 Task: Apply Clouds on Current Theme
Action: Mouse moved to (506, 157)
Screenshot: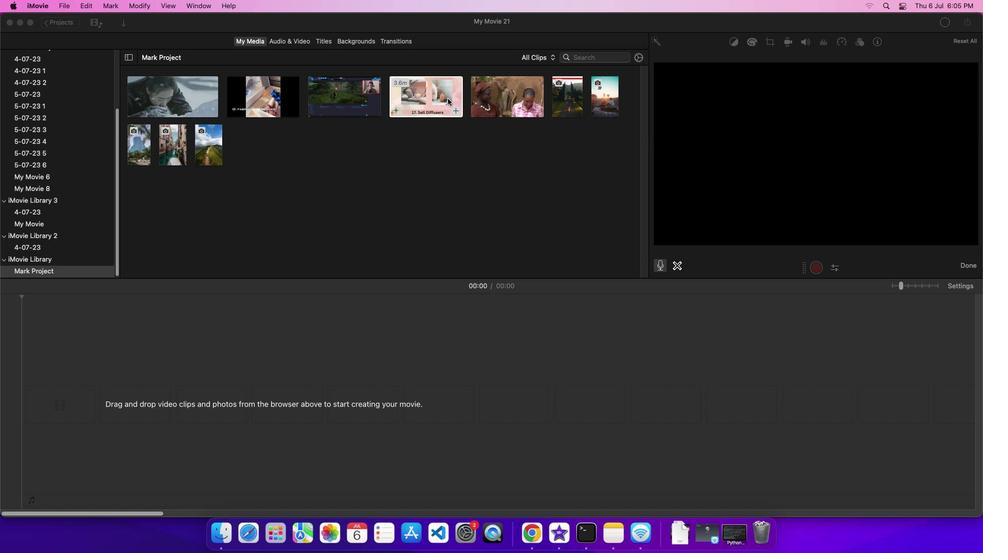
Action: Mouse pressed left at (506, 157)
Screenshot: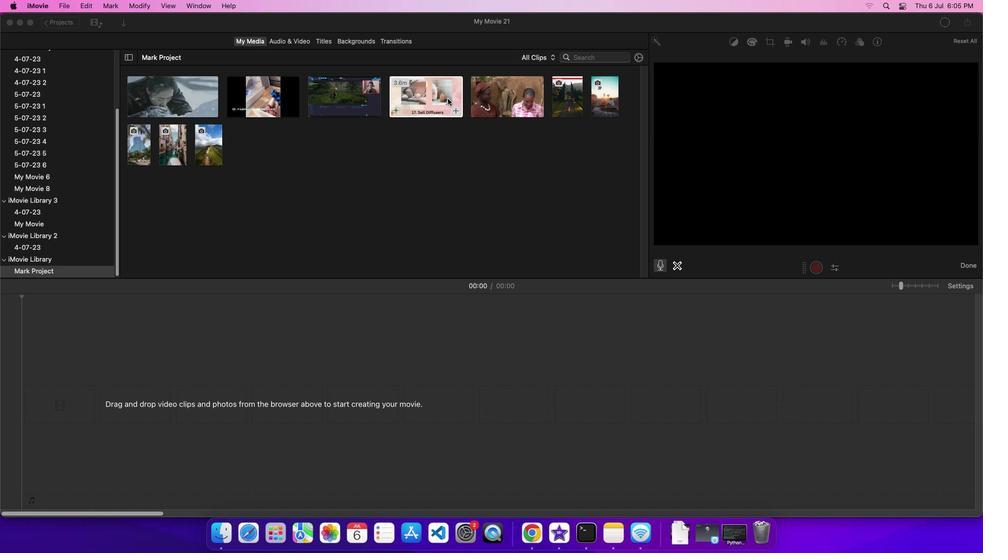 
Action: Mouse moved to (387, 97)
Screenshot: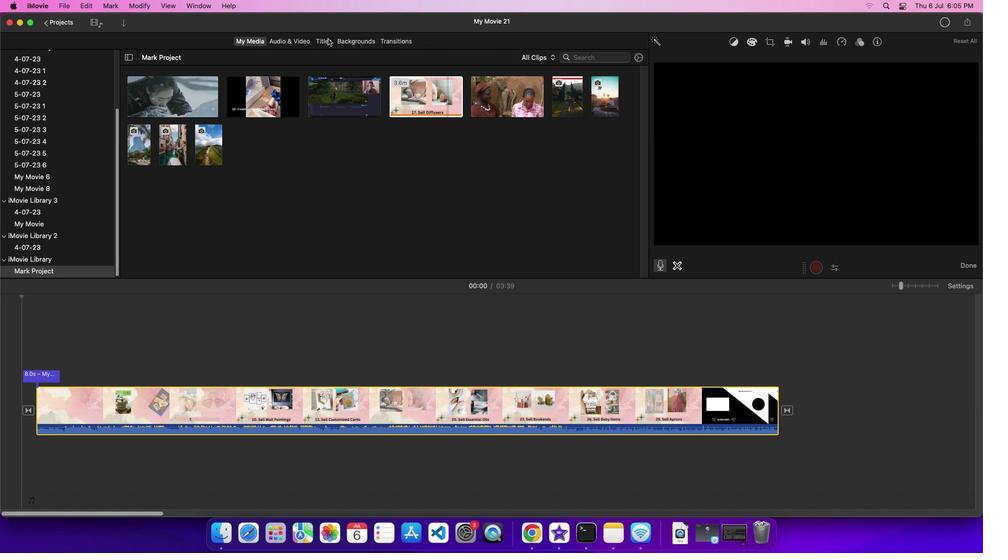 
Action: Mouse pressed left at (387, 97)
Screenshot: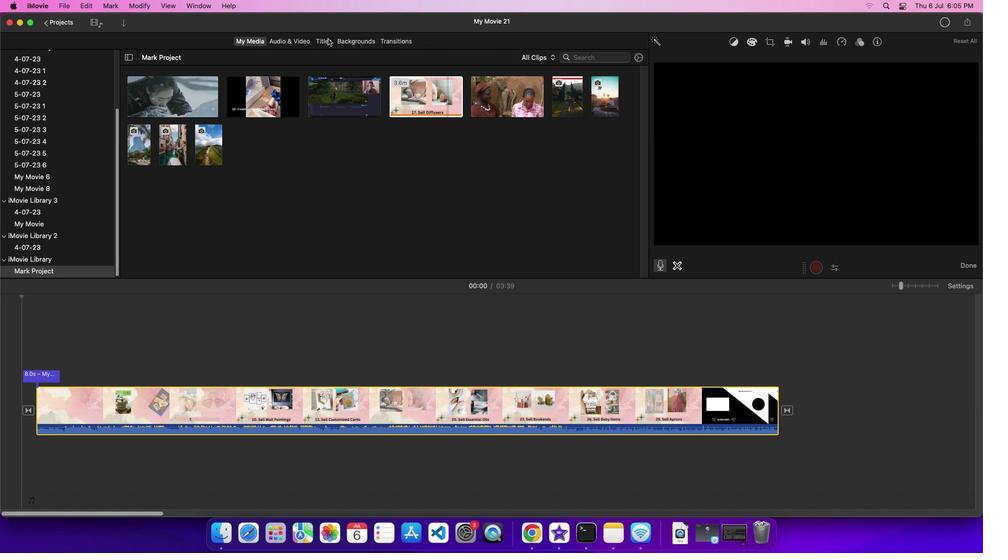 
Action: Mouse pressed left at (387, 97)
Screenshot: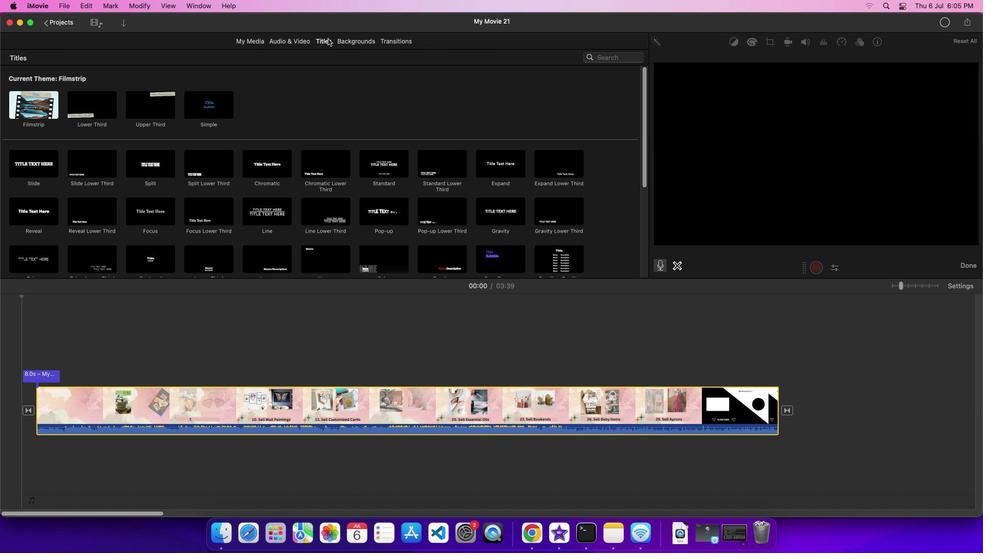 
Action: Mouse moved to (508, 284)
Screenshot: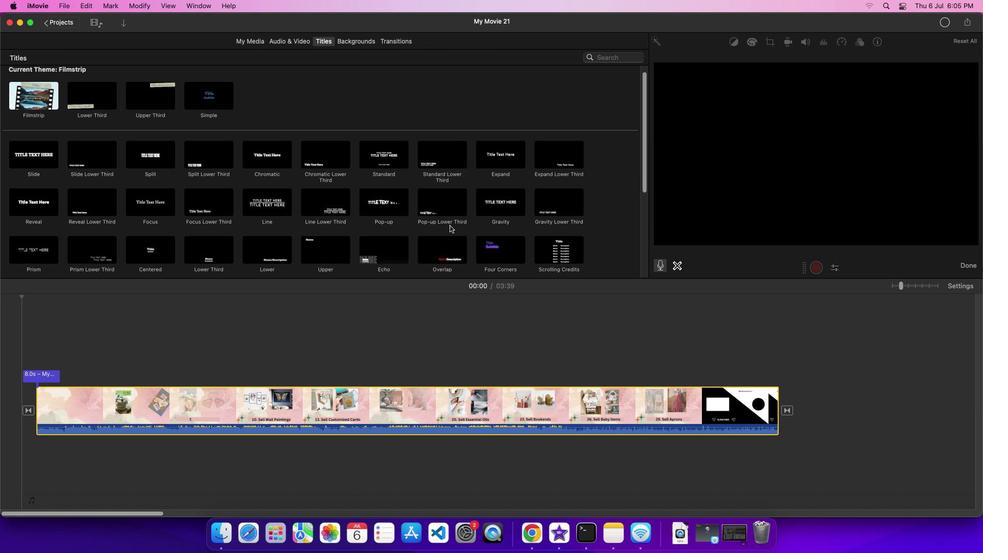 
Action: Mouse scrolled (508, 284) with delta (58, 58)
Screenshot: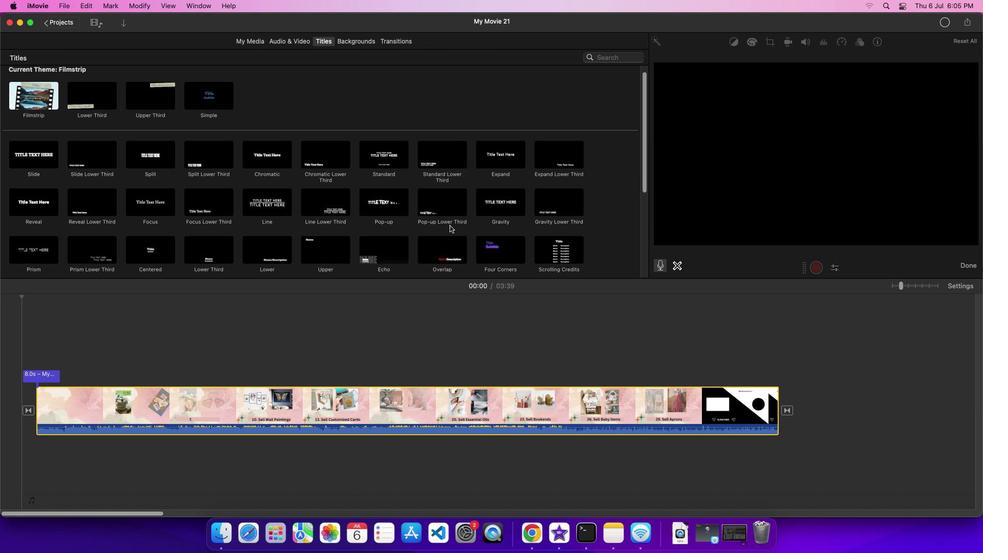 
Action: Mouse scrolled (508, 284) with delta (58, 58)
Screenshot: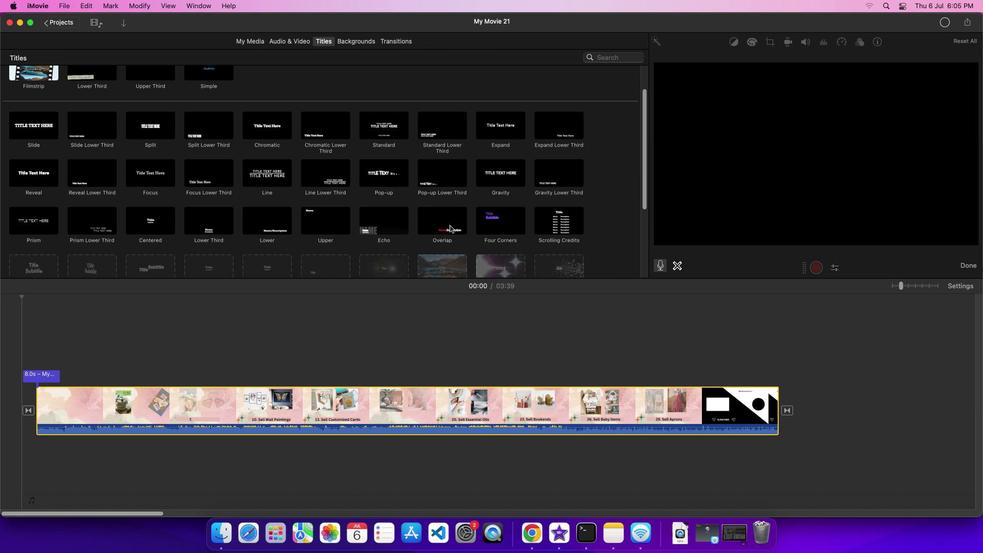 
Action: Mouse scrolled (508, 284) with delta (58, 56)
Screenshot: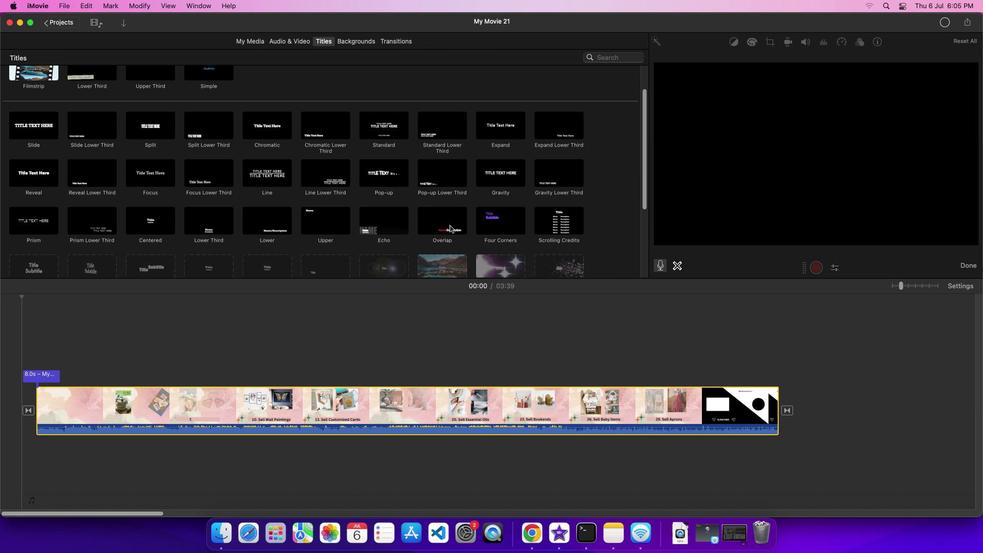 
Action: Mouse moved to (509, 284)
Screenshot: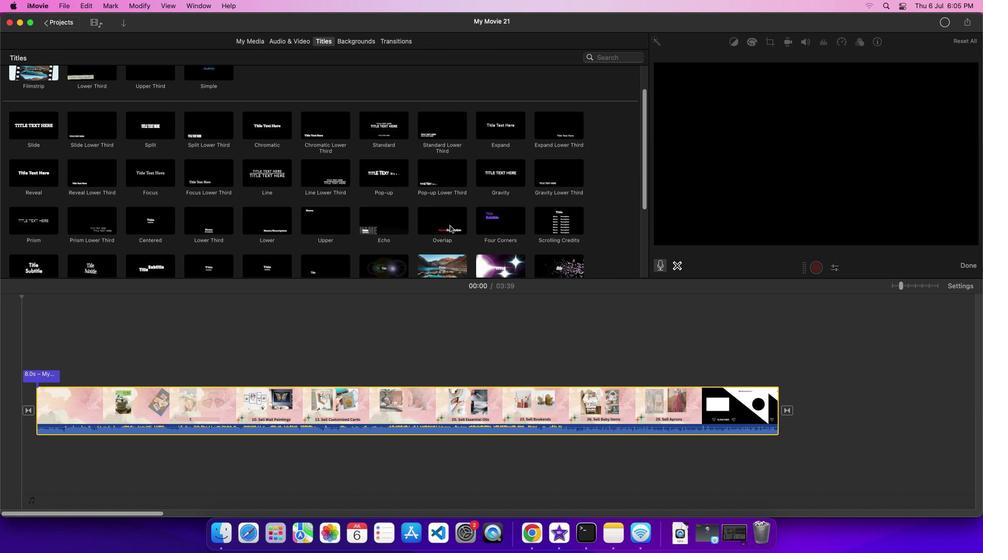 
Action: Mouse scrolled (509, 284) with delta (58, 58)
Screenshot: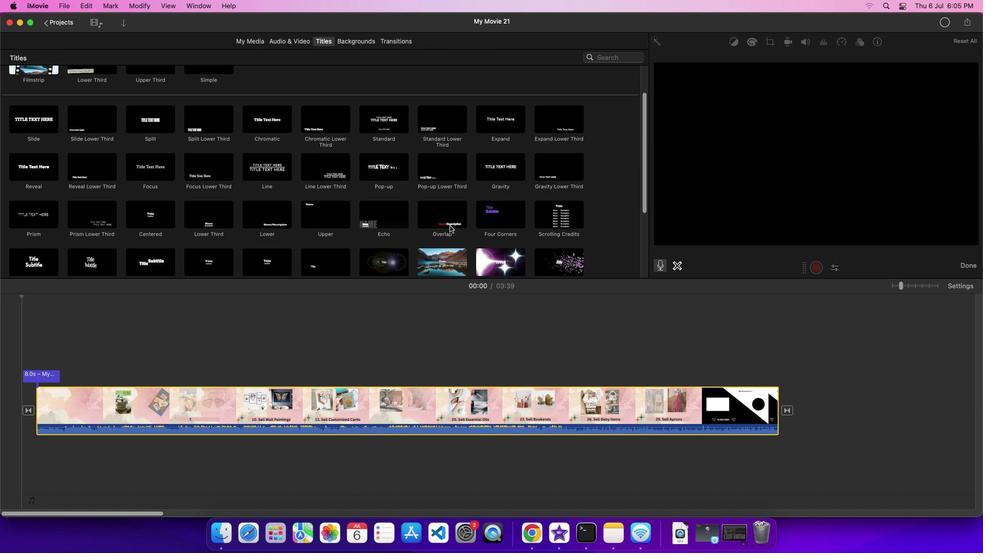 
Action: Mouse scrolled (509, 284) with delta (58, 58)
Screenshot: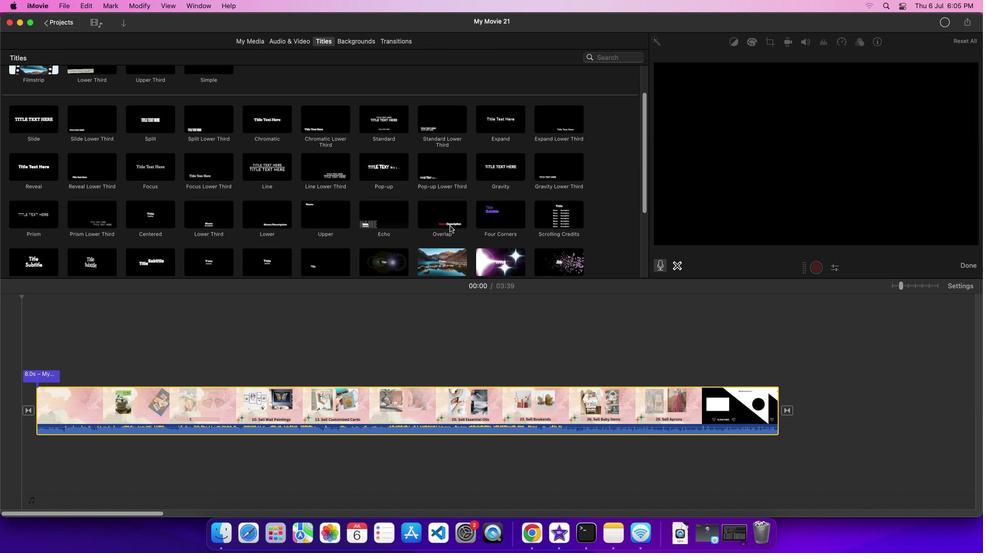 
Action: Mouse scrolled (509, 284) with delta (58, 58)
Screenshot: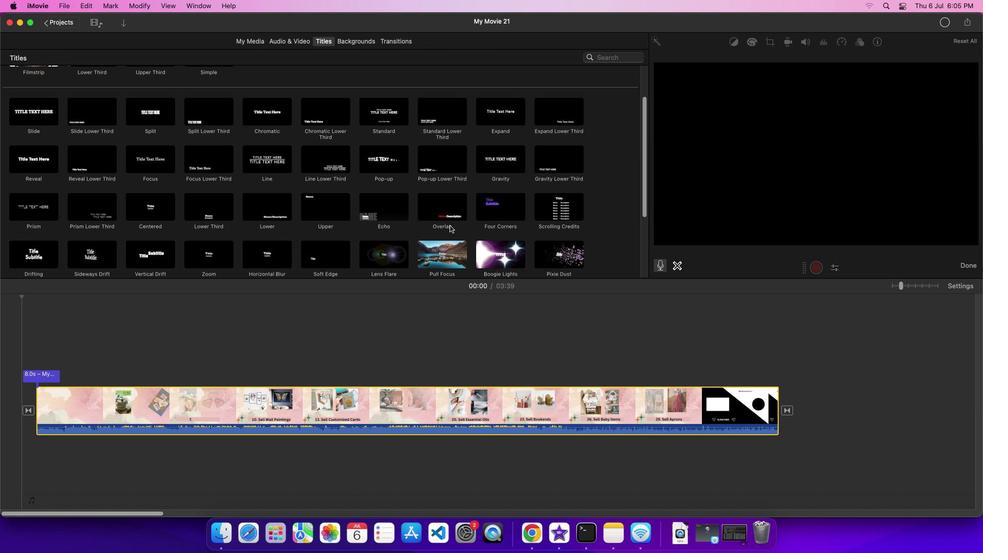 
Action: Mouse scrolled (509, 284) with delta (58, 58)
Screenshot: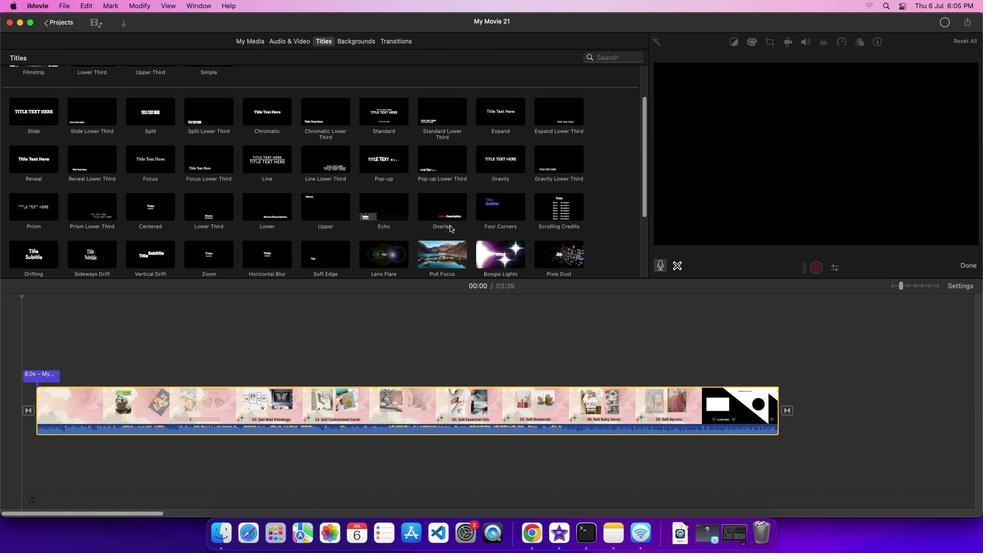 
Action: Mouse moved to (510, 284)
Screenshot: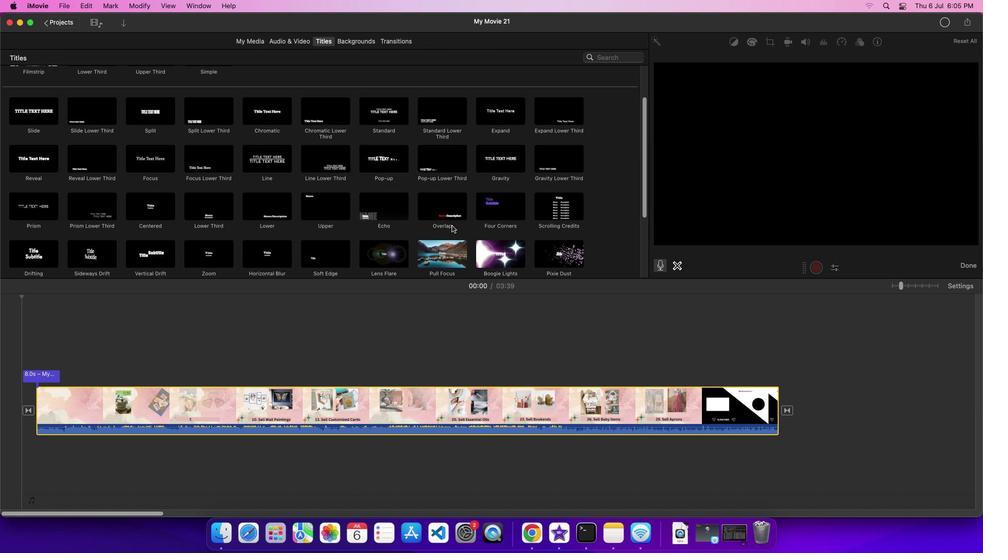 
Action: Mouse scrolled (510, 284) with delta (58, 58)
Screenshot: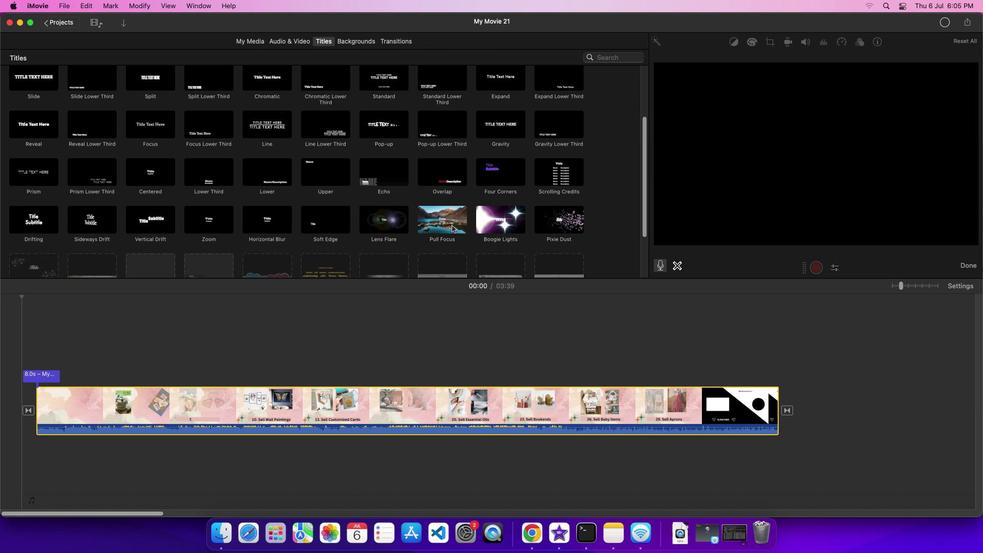 
Action: Mouse scrolled (510, 284) with delta (58, 58)
Screenshot: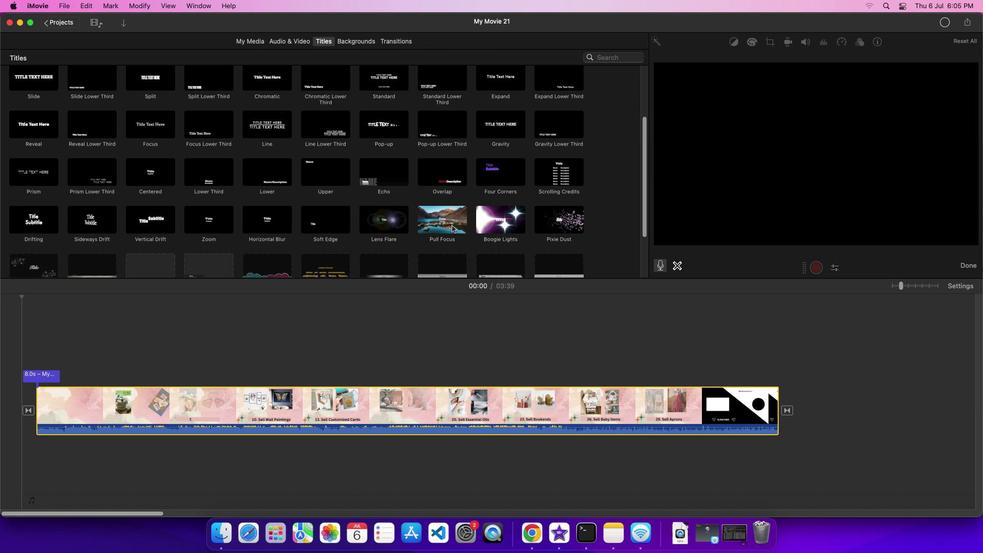 
Action: Mouse scrolled (510, 284) with delta (58, 56)
Screenshot: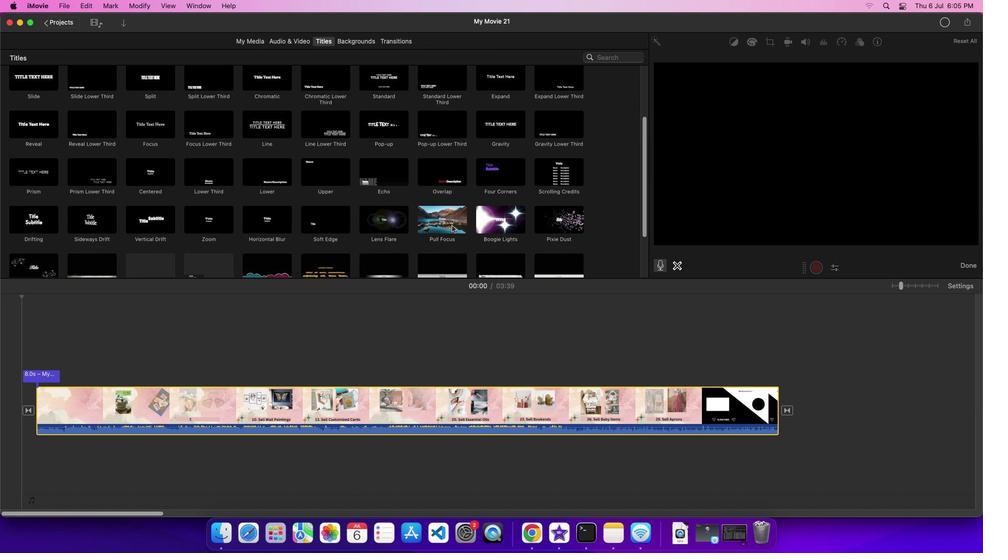 
Action: Mouse scrolled (510, 284) with delta (58, 58)
Screenshot: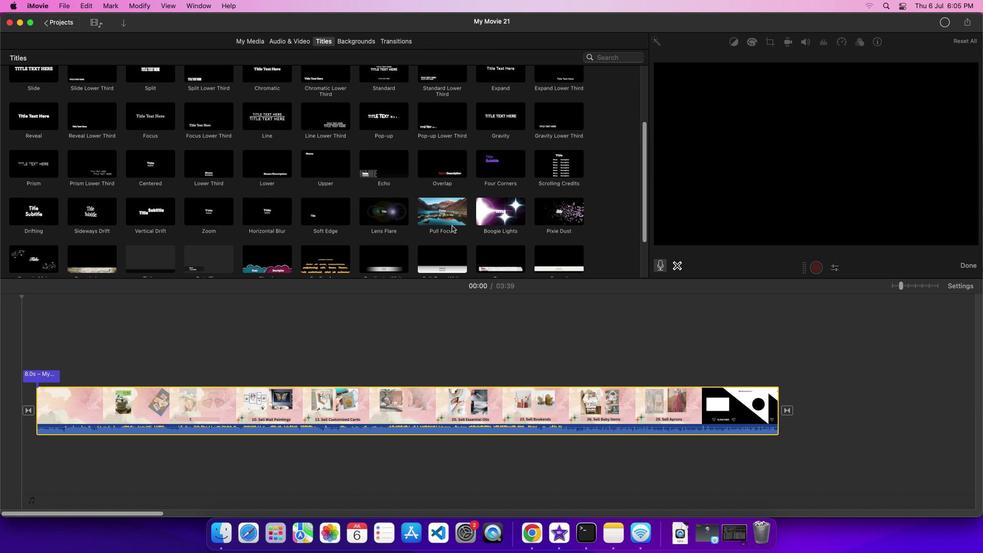 
Action: Mouse scrolled (510, 284) with delta (58, 58)
Screenshot: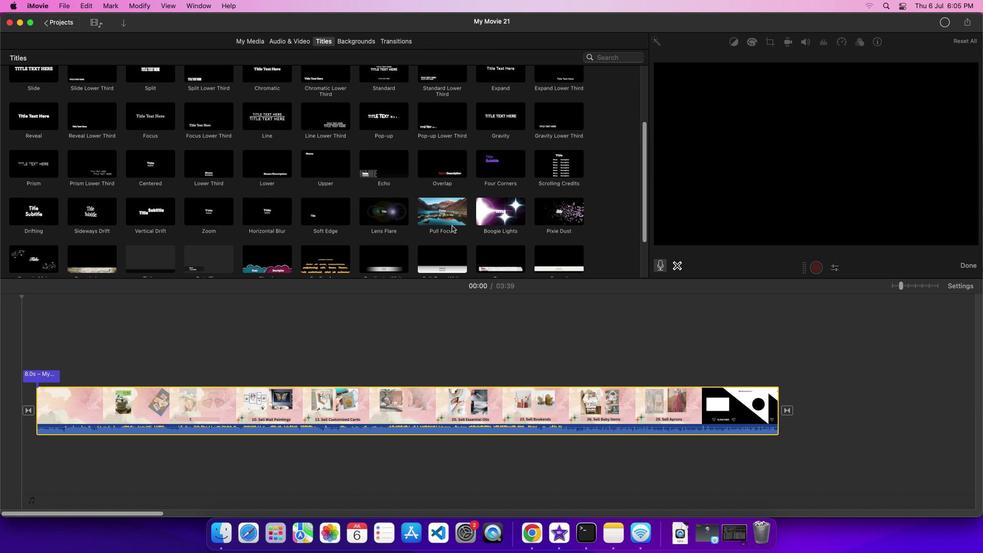 
Action: Mouse scrolled (510, 284) with delta (58, 58)
Screenshot: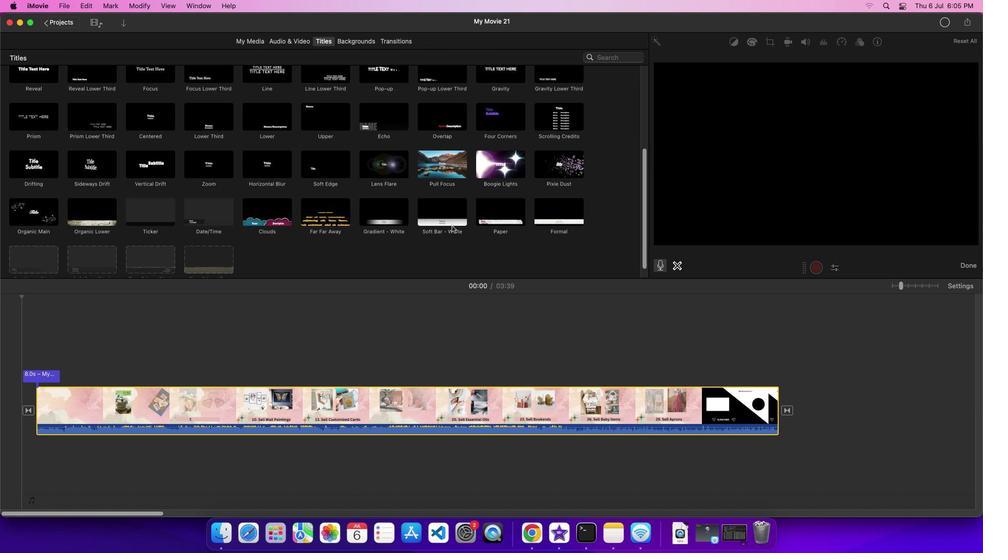 
Action: Mouse scrolled (510, 284) with delta (58, 58)
Screenshot: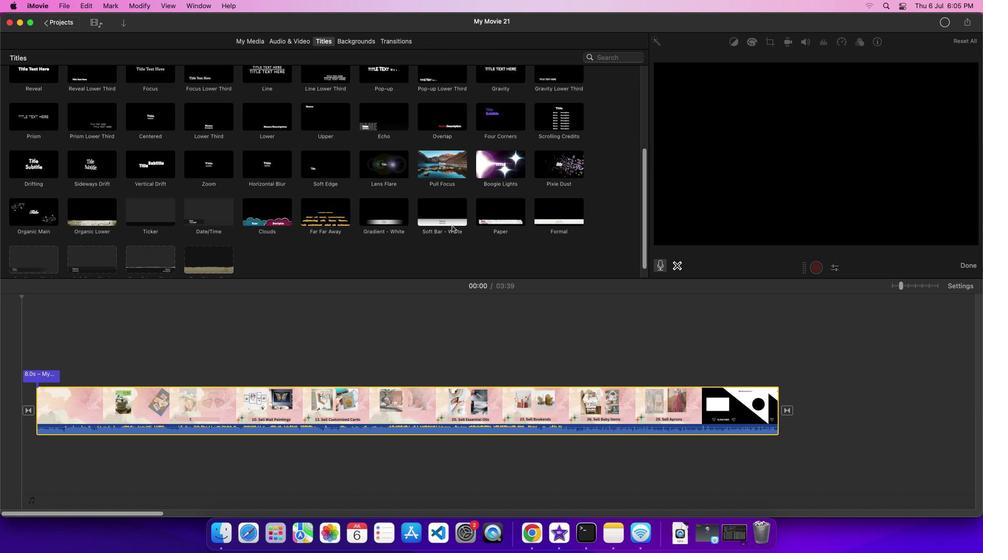 
Action: Mouse scrolled (510, 284) with delta (58, 55)
Screenshot: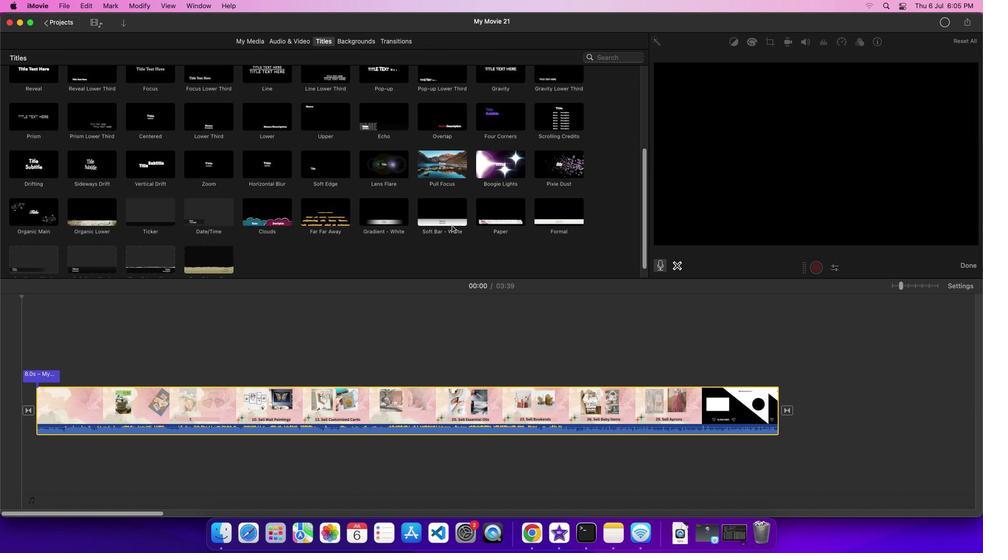 
Action: Mouse moved to (328, 273)
Screenshot: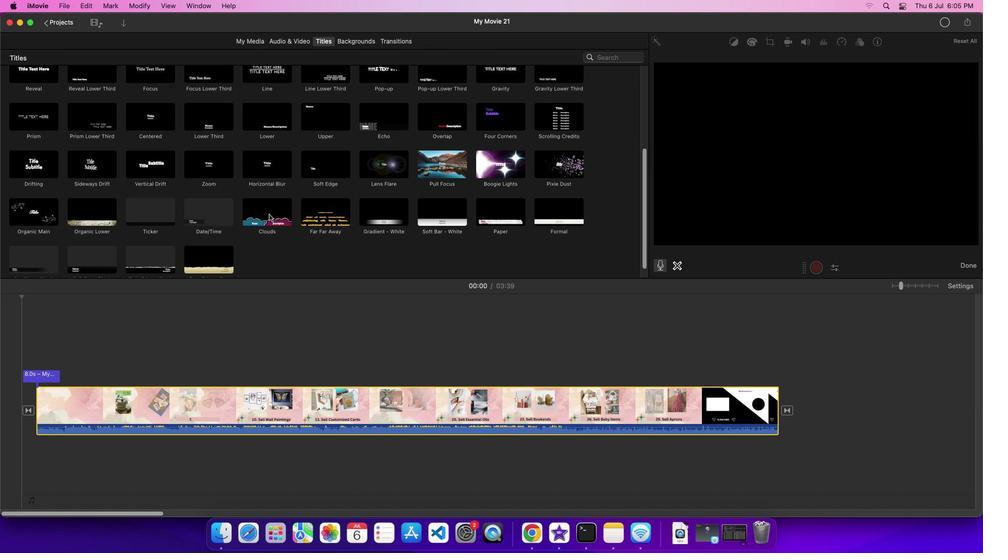 
Action: Mouse pressed left at (328, 273)
Screenshot: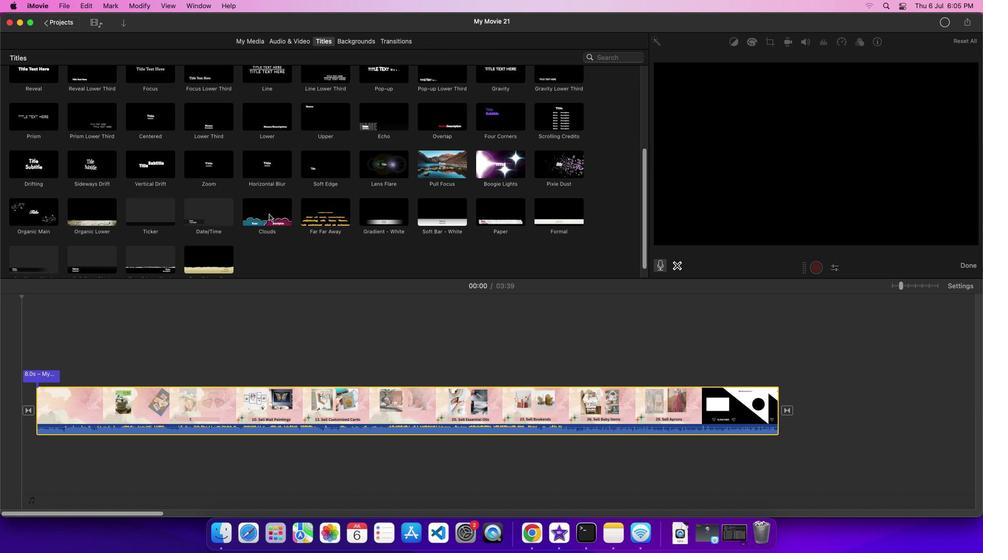 
Action: Mouse moved to (332, 270)
Screenshot: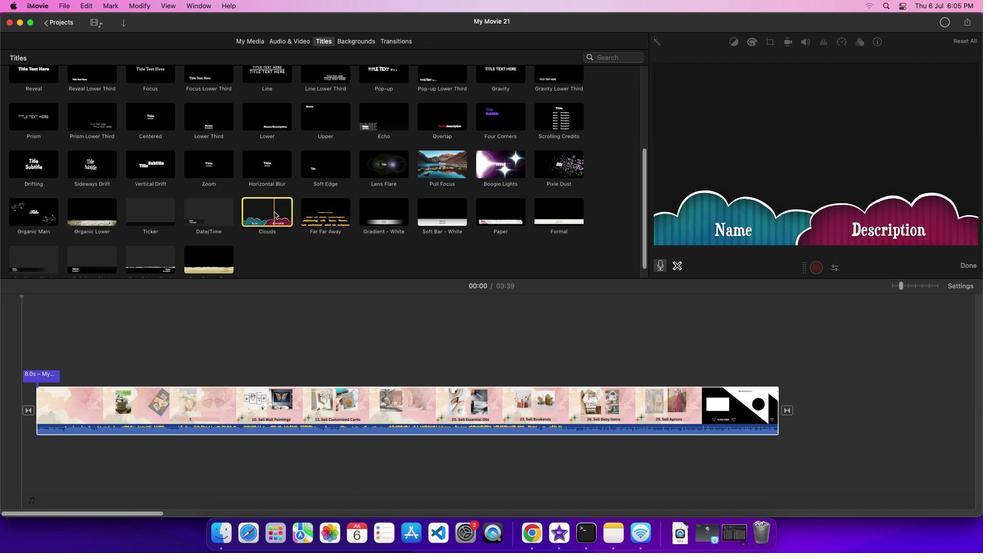 
Action: Mouse pressed left at (332, 270)
Screenshot: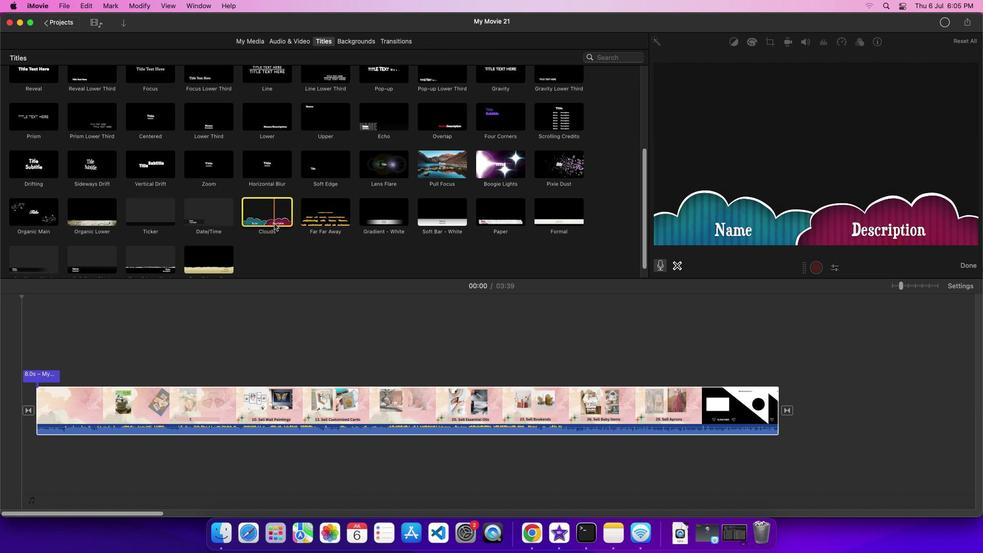 
Action: Mouse moved to (402, 433)
Screenshot: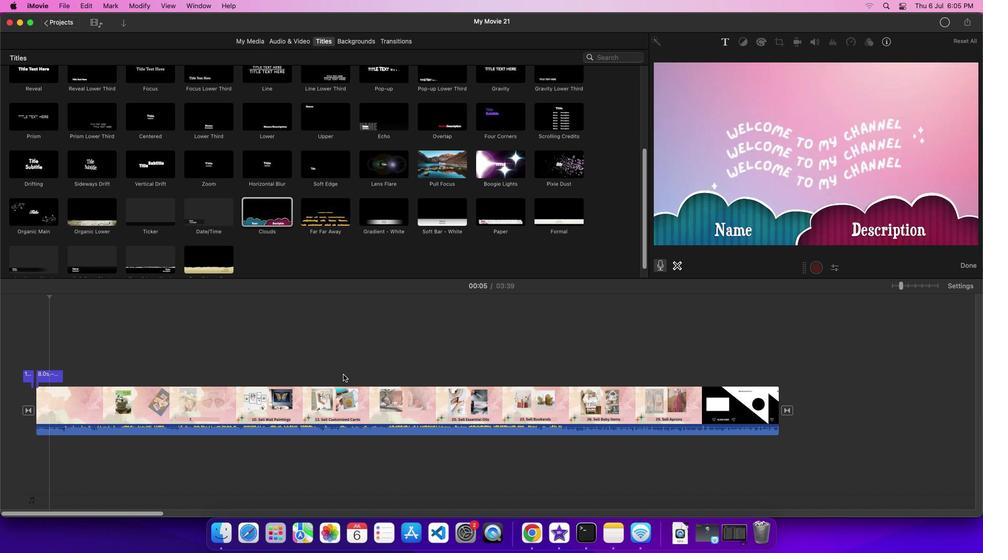 
